 Task: Create a task  Create a new online platform for online legal services , assign it to team member softage.5@softage.net in the project AirRise and update the status of the task to  On Track  , set the priority of the task to Low
Action: Mouse moved to (68, 65)
Screenshot: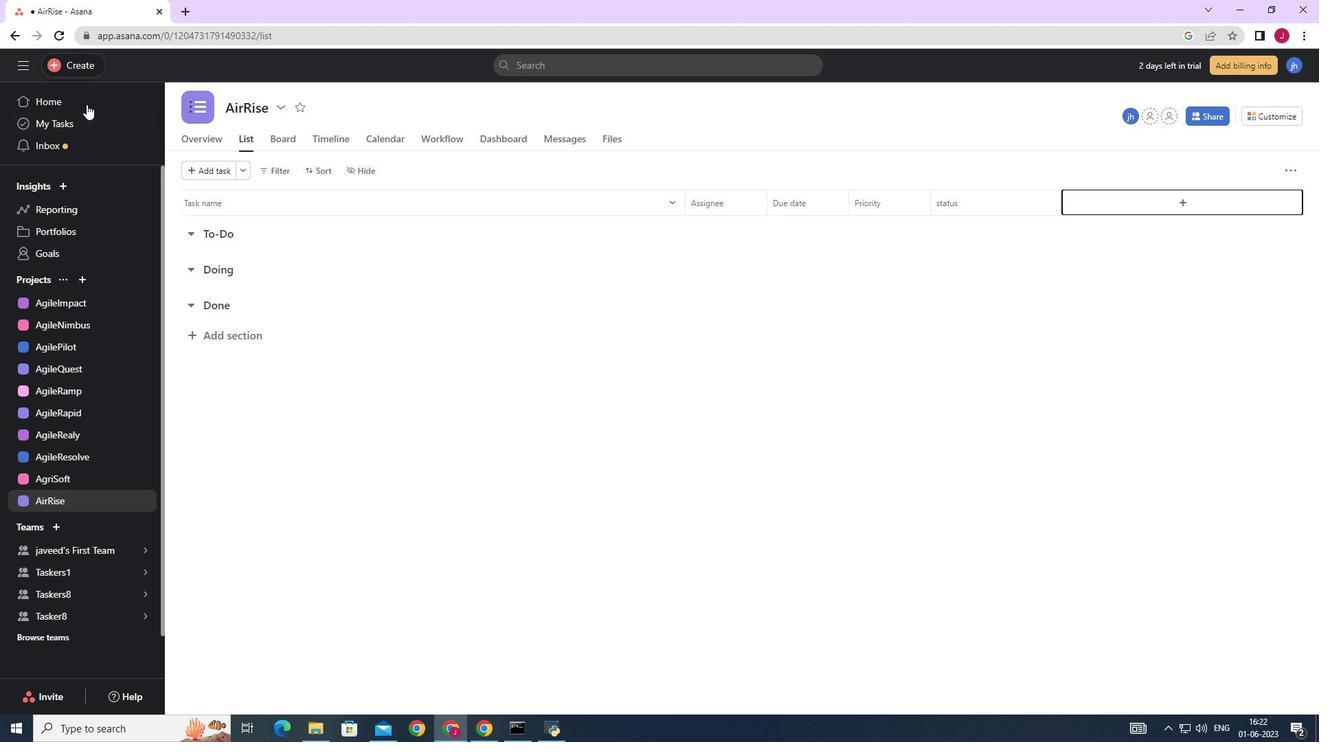 
Action: Mouse pressed left at (68, 65)
Screenshot: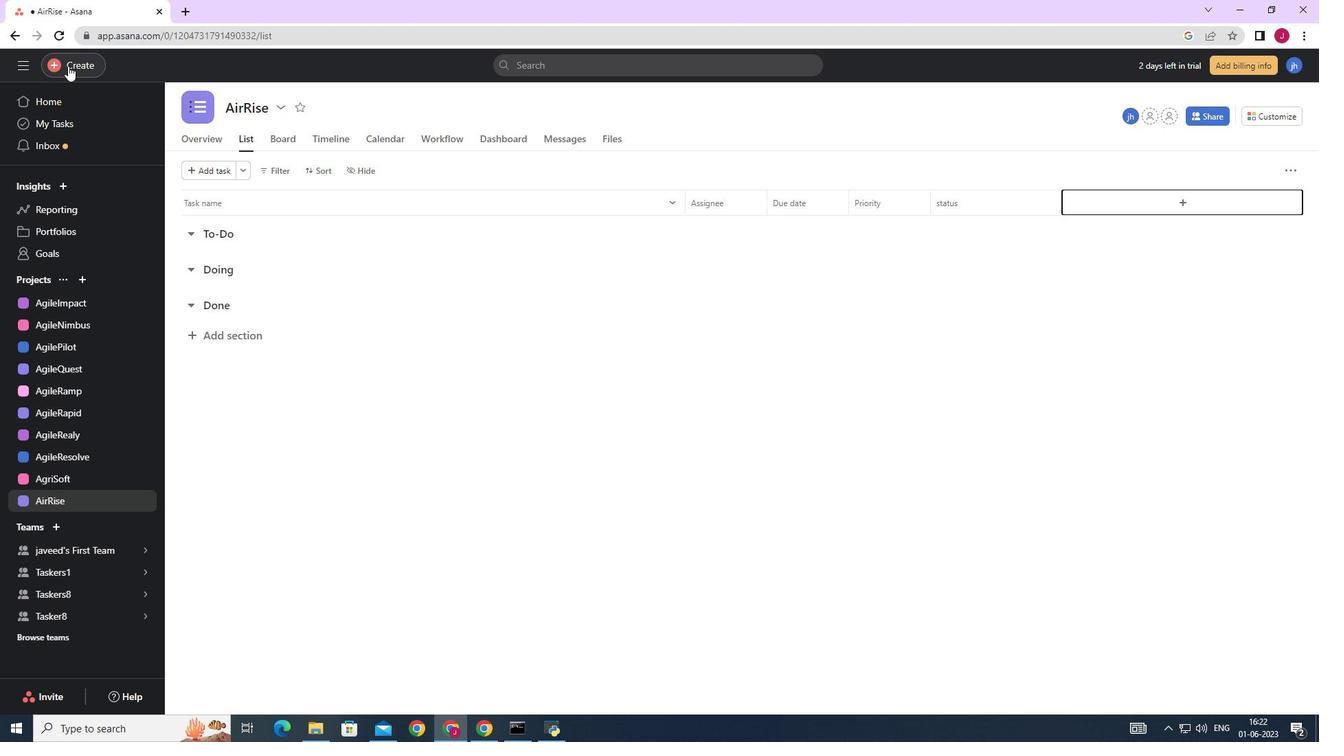 
Action: Mouse moved to (207, 64)
Screenshot: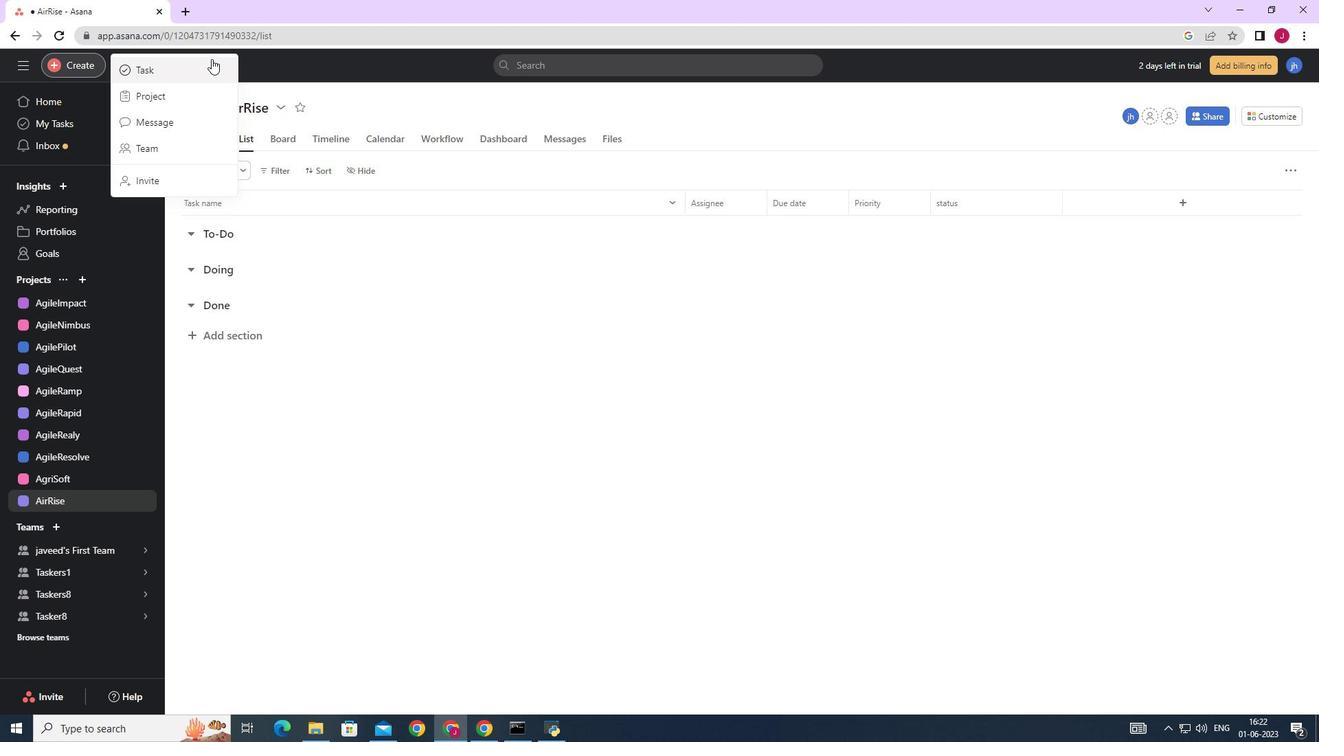 
Action: Mouse pressed left at (207, 64)
Screenshot: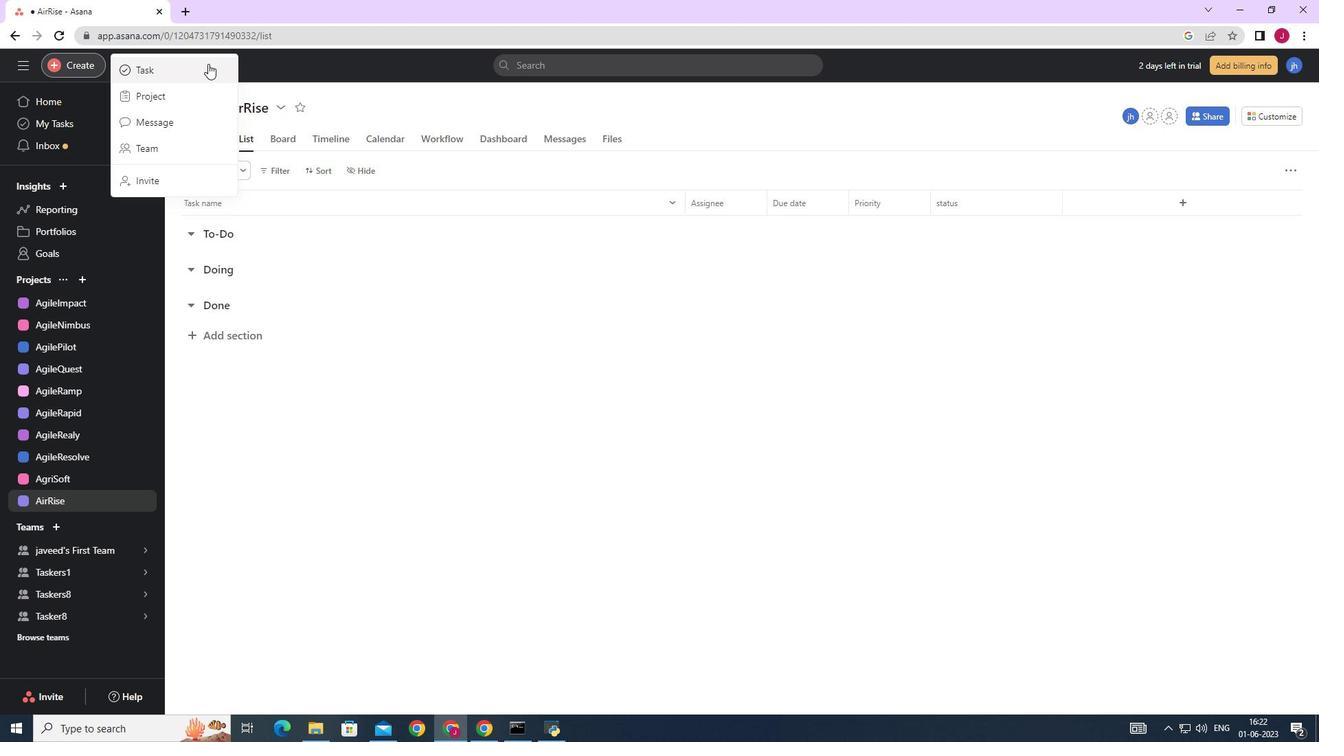 
Action: Mouse moved to (1078, 453)
Screenshot: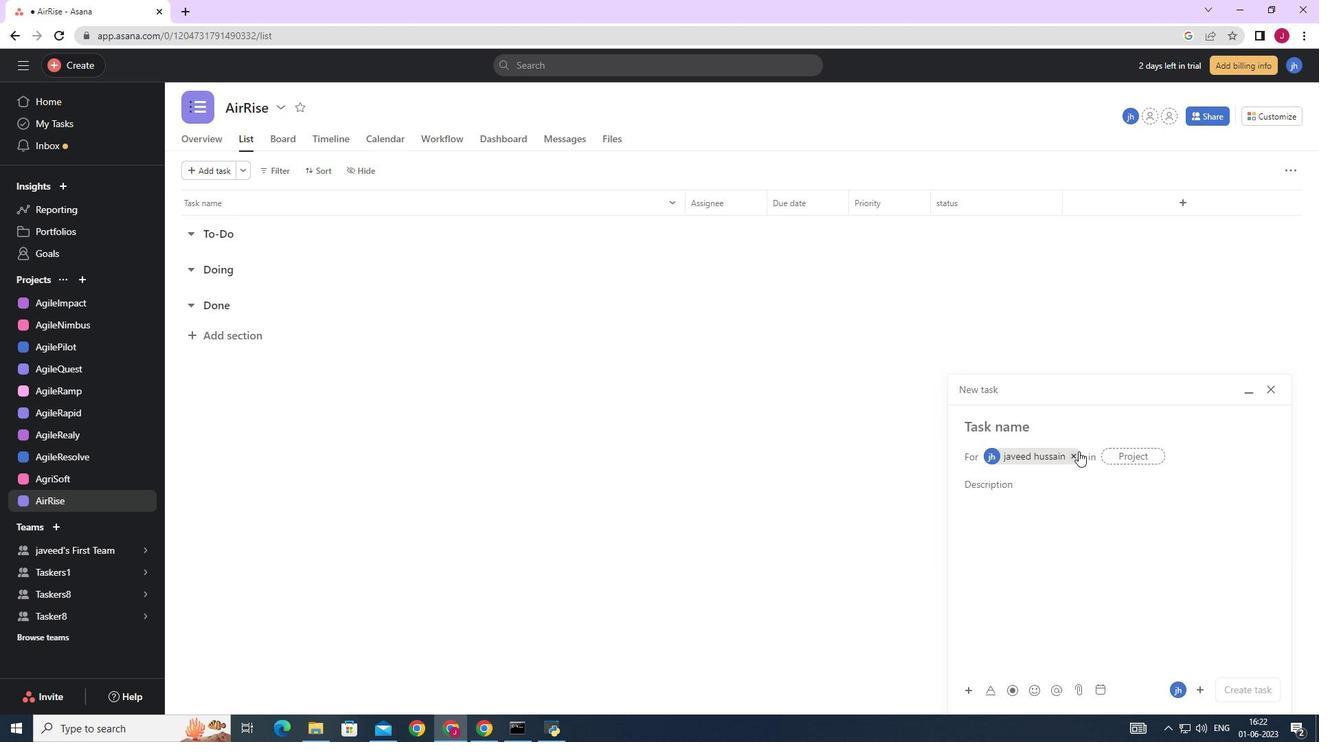 
Action: Mouse pressed left at (1078, 453)
Screenshot: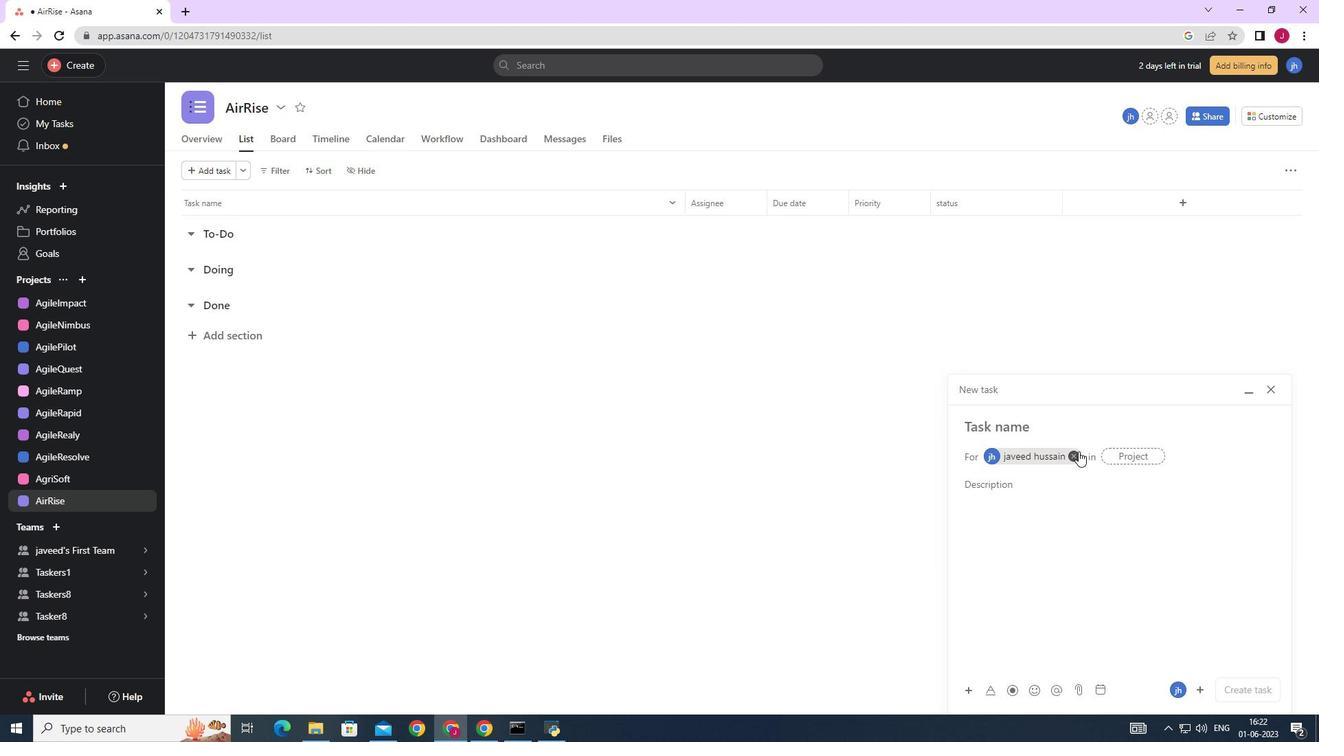 
Action: Mouse moved to (1004, 431)
Screenshot: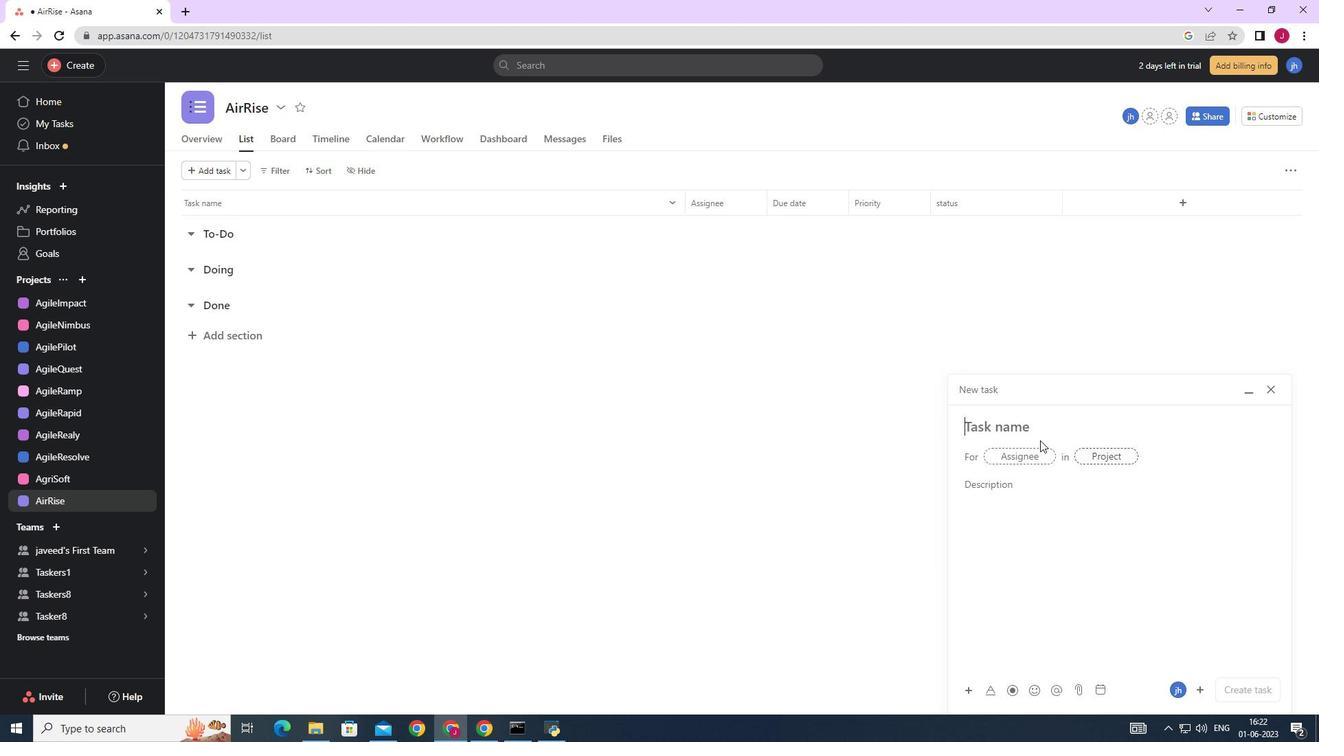 
Action: Mouse pressed left at (1004, 431)
Screenshot: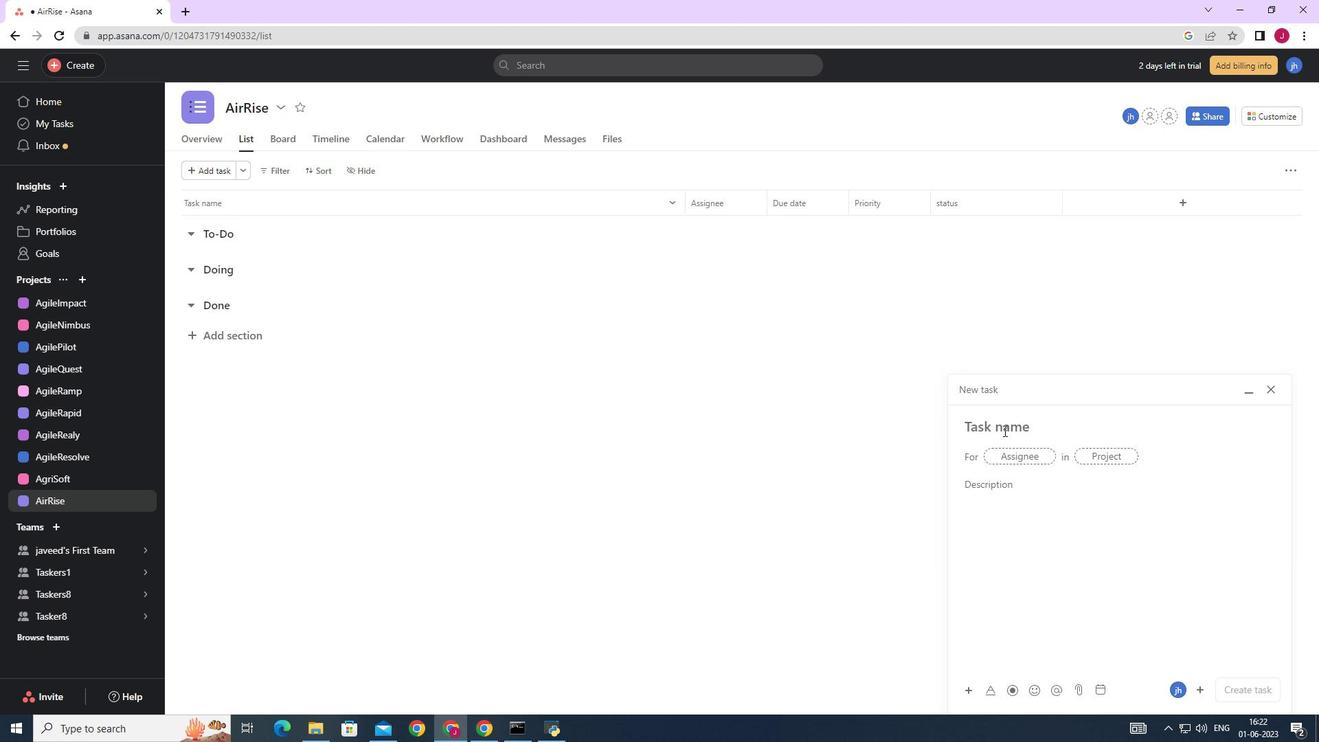 
Action: Key pressed <Key.caps_lock>C<Key.caps_lock>reate<Key.space>a<Key.space>new<Key.space>online<Key.space>platform<Key.space>for<Key.space>online<Key.space>legal<Key.space>servics
Screenshot: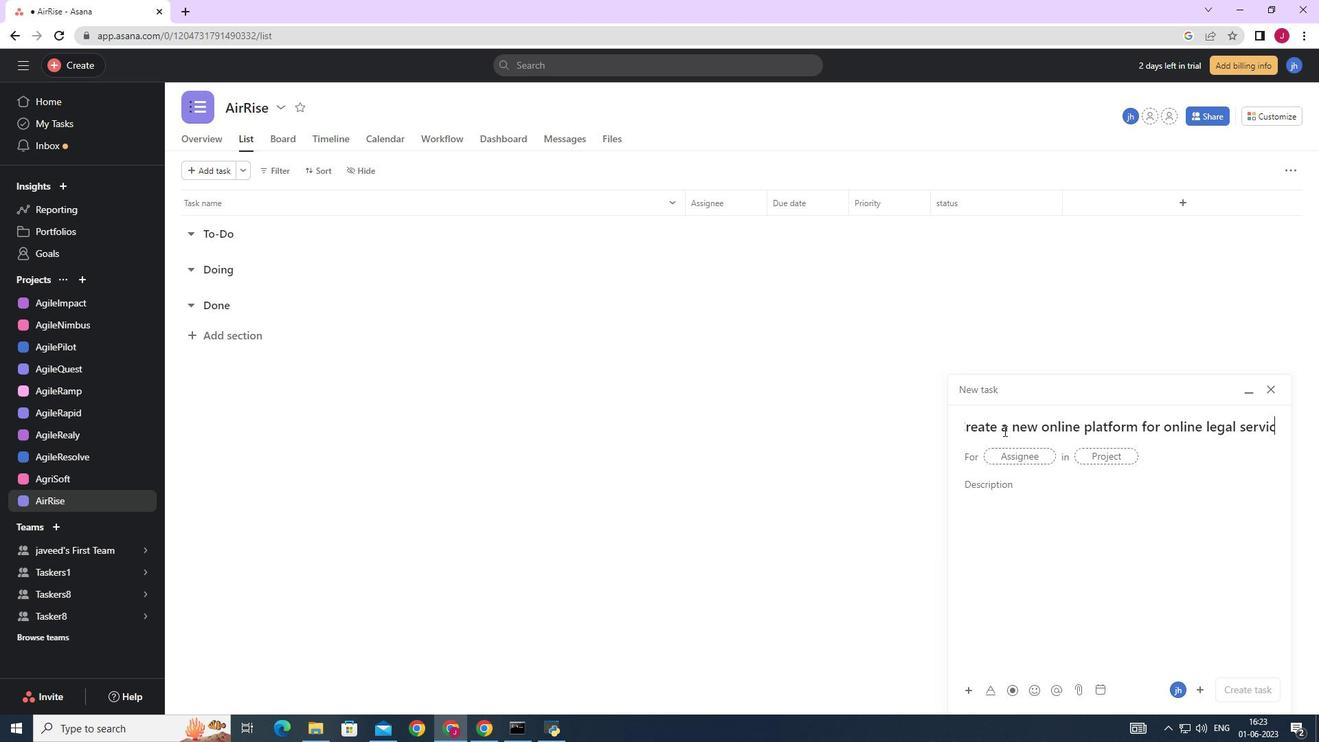 
Action: Mouse moved to (1013, 451)
Screenshot: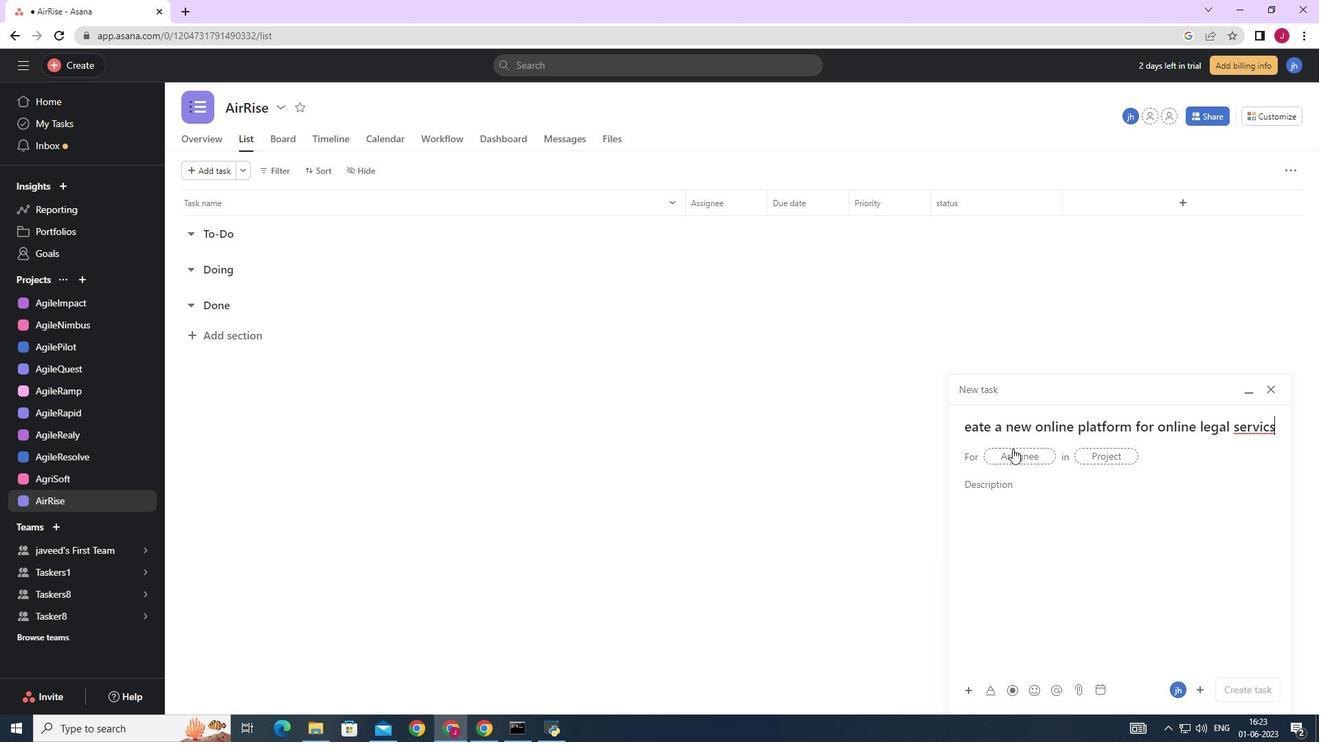 
Action: Mouse pressed left at (1013, 451)
Screenshot: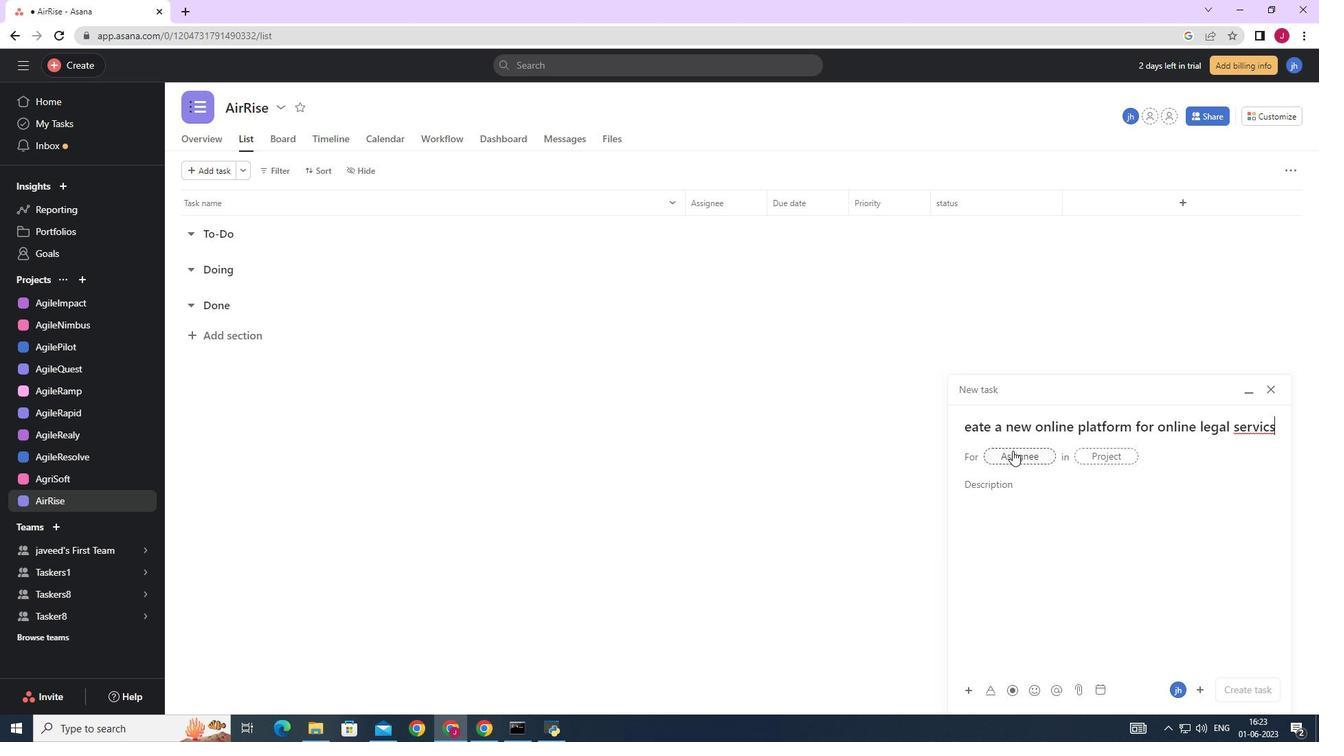 
Action: Key pressed softag.5
Screenshot: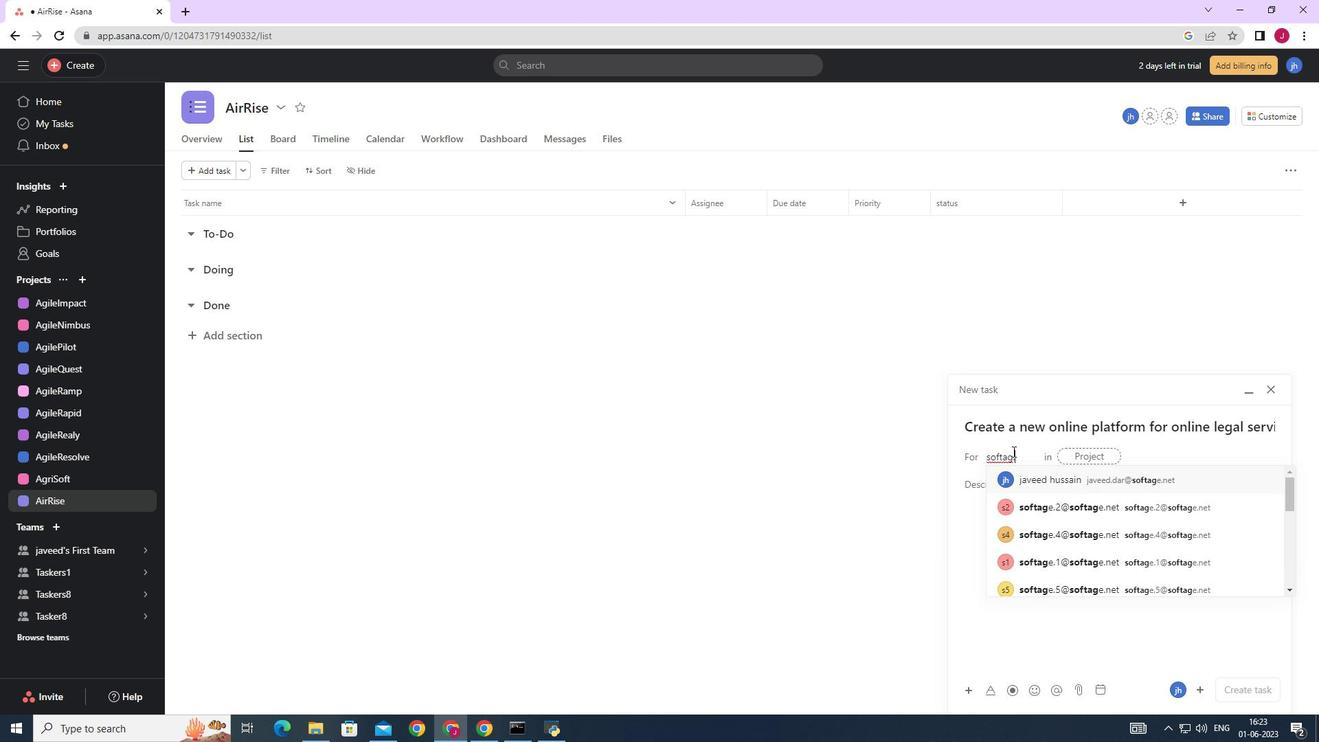 
Action: Mouse moved to (1061, 476)
Screenshot: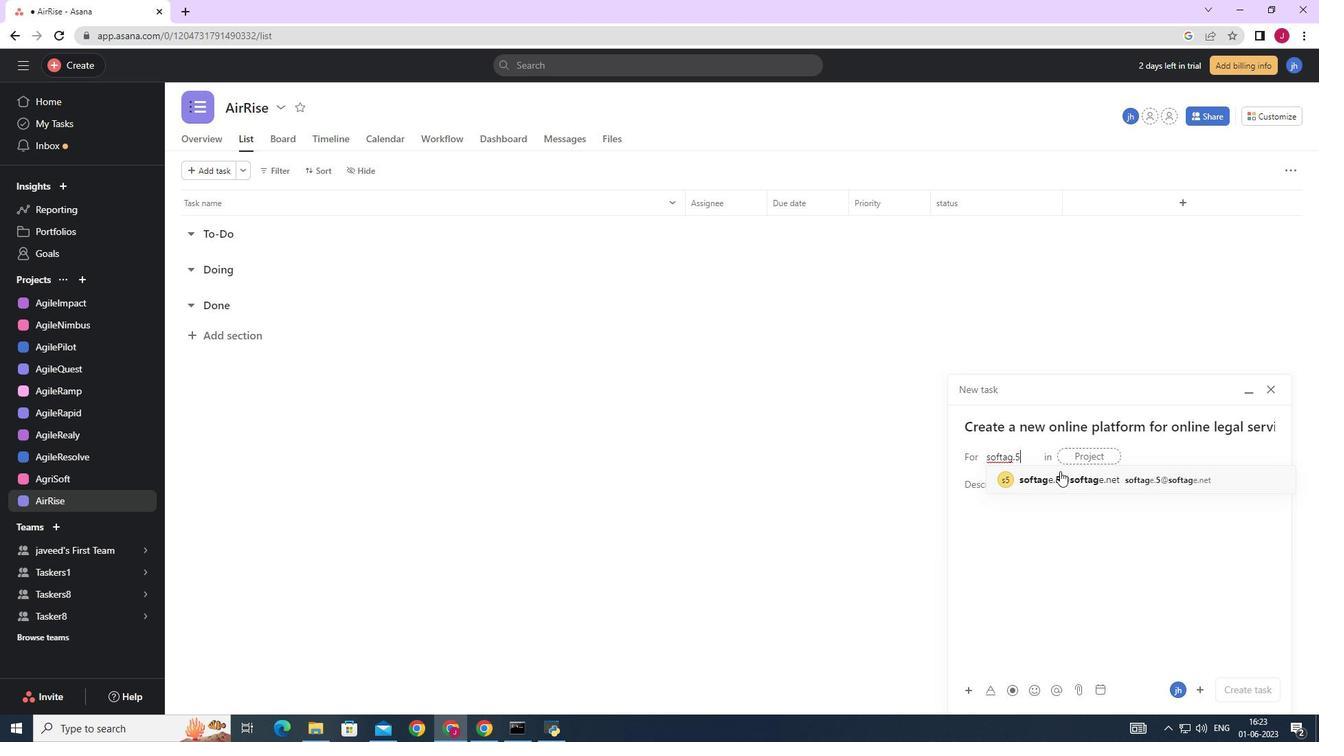 
Action: Mouse pressed left at (1061, 476)
Screenshot: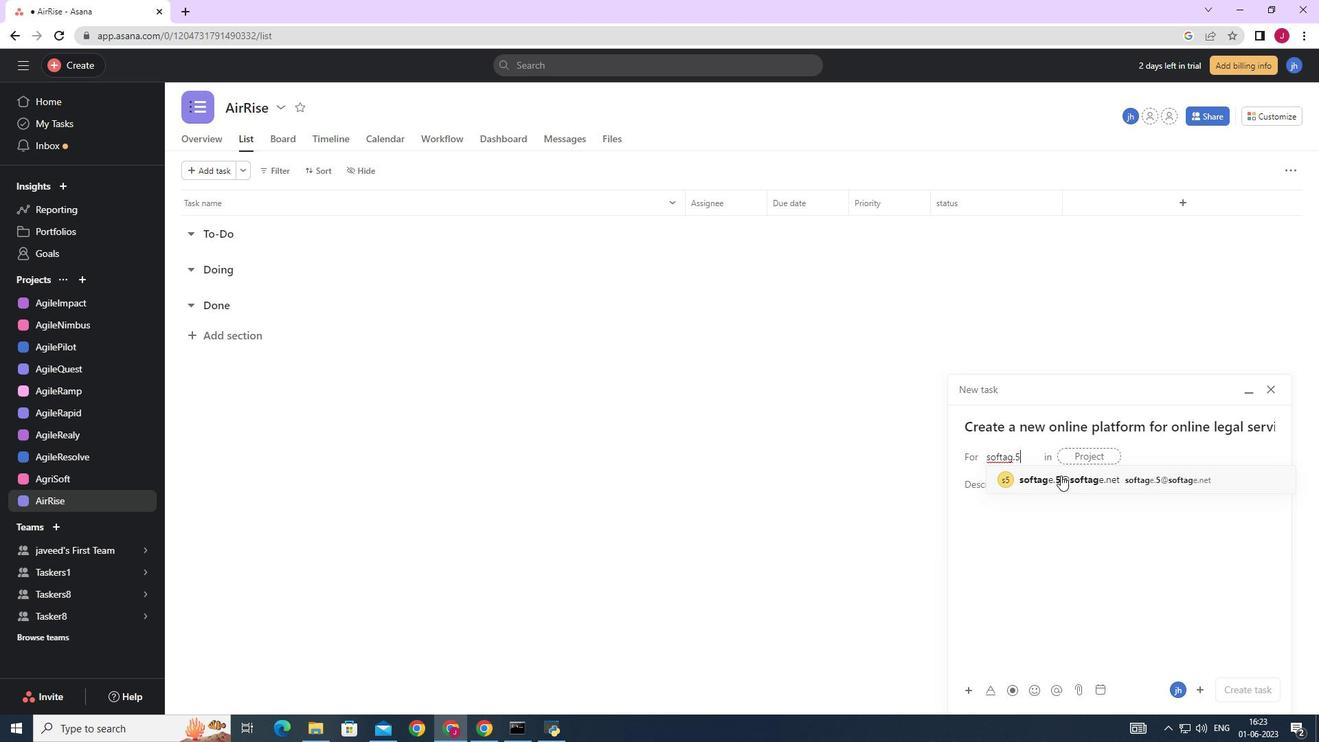 
Action: Mouse moved to (871, 480)
Screenshot: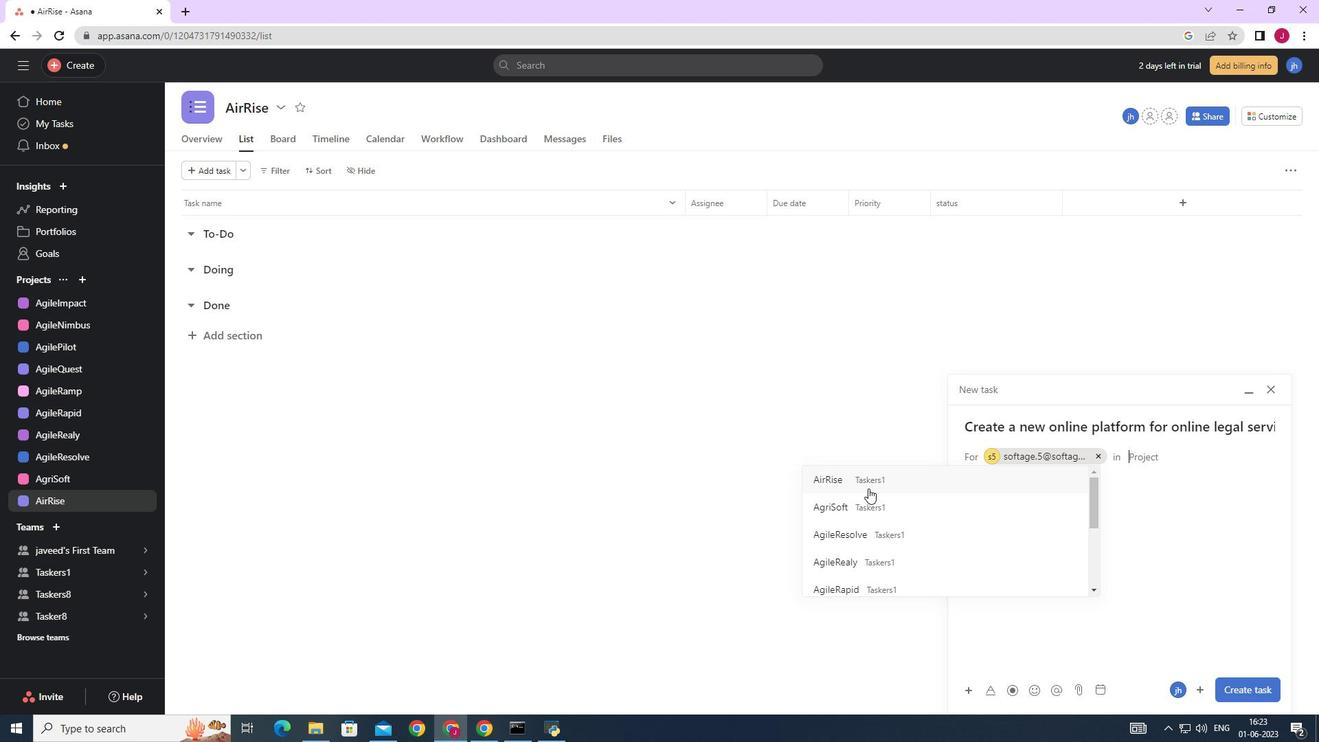 
Action: Mouse pressed left at (871, 480)
Screenshot: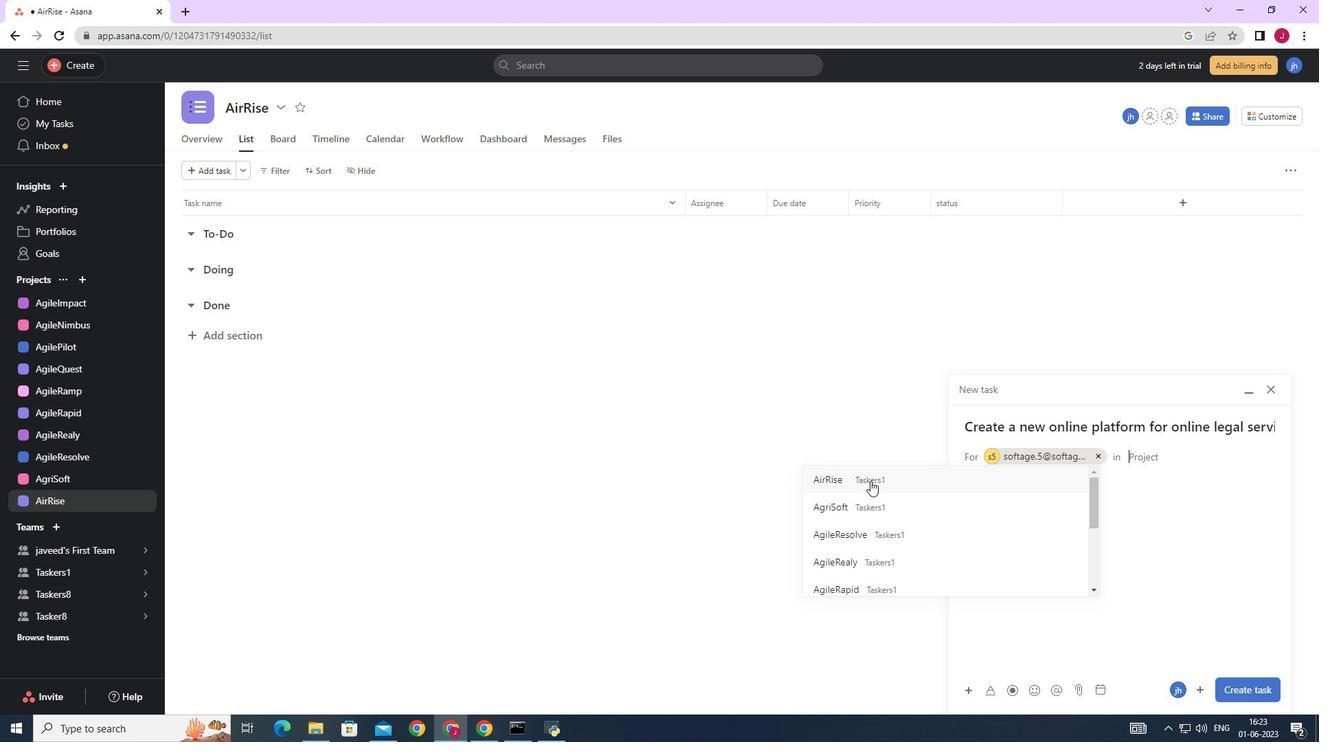 
Action: Mouse moved to (1017, 489)
Screenshot: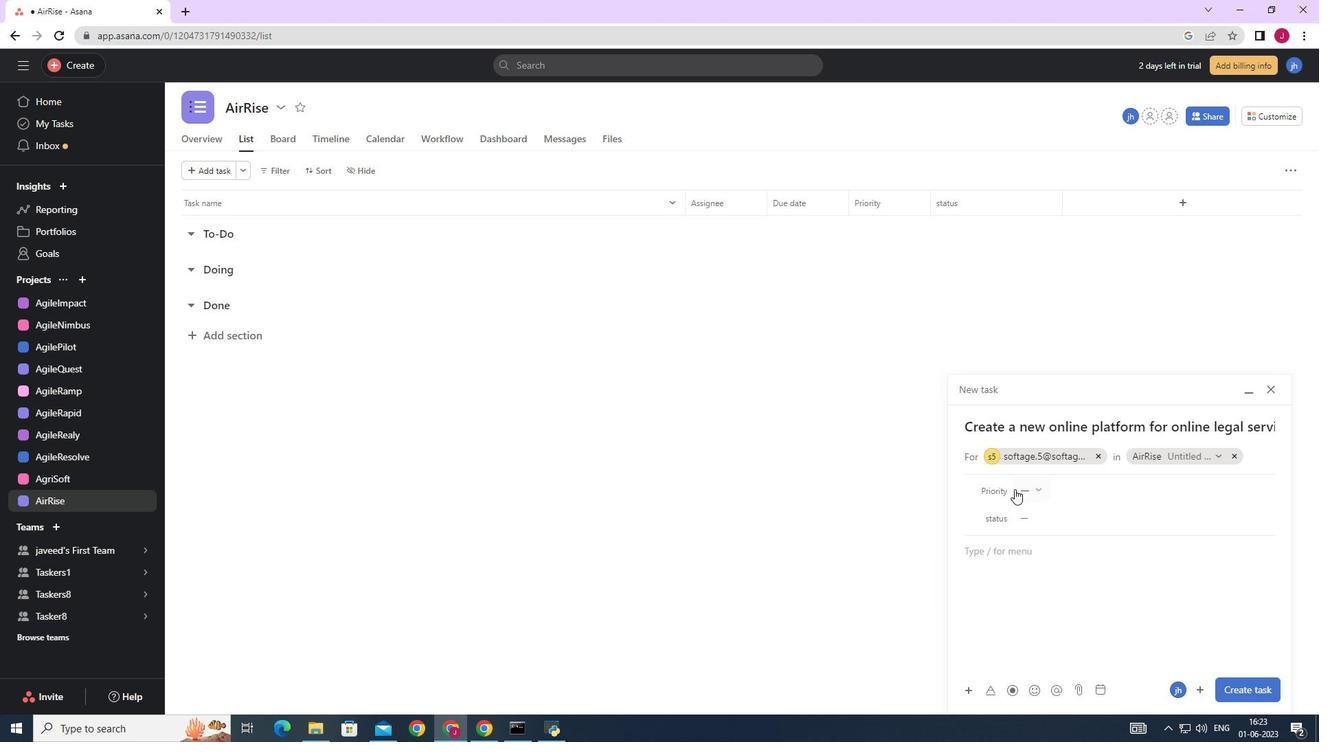 
Action: Mouse pressed left at (1017, 489)
Screenshot: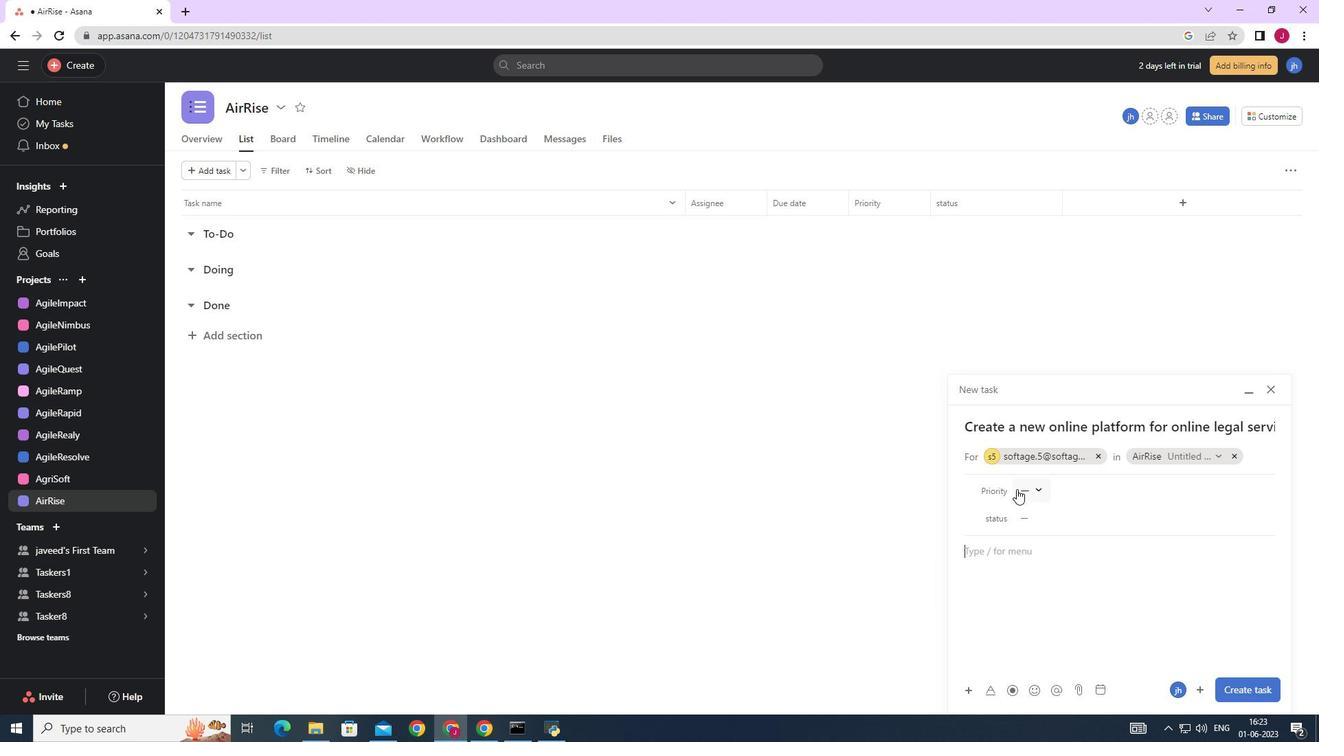 
Action: Mouse moved to (1058, 584)
Screenshot: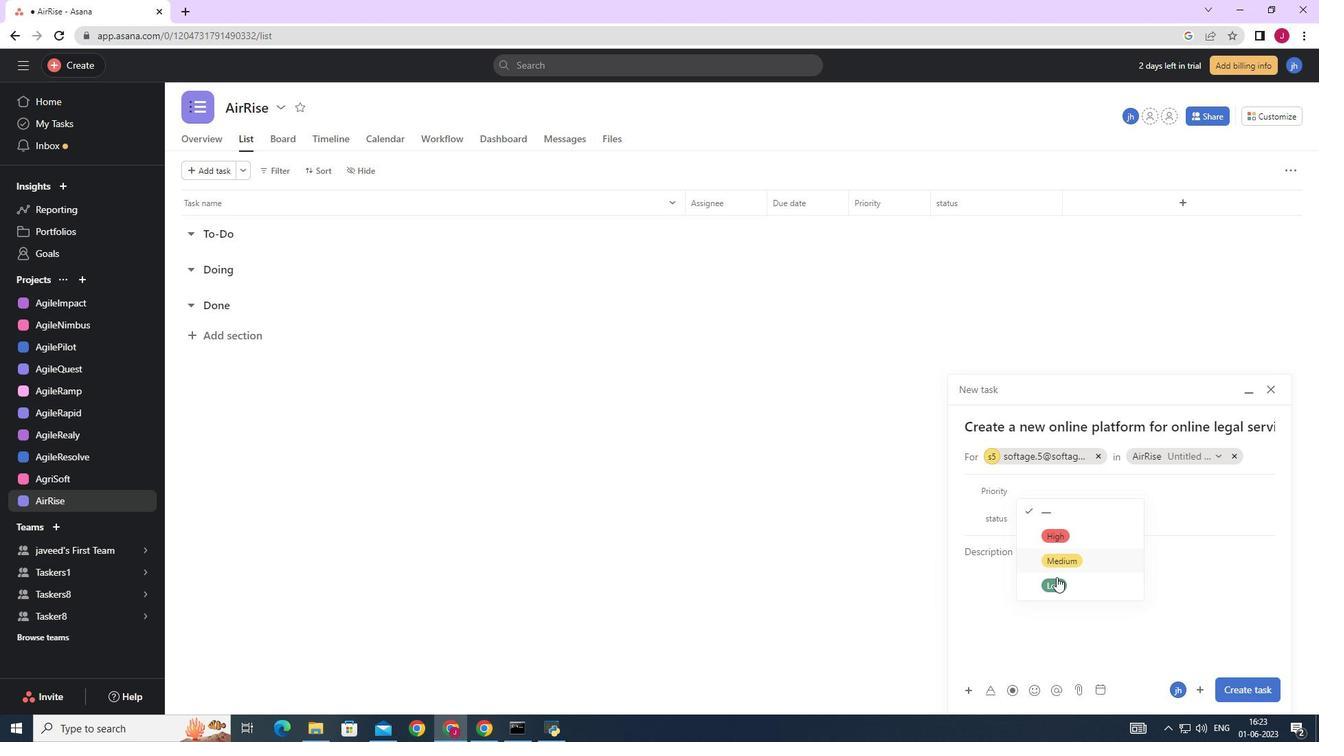 
Action: Mouse pressed left at (1058, 584)
Screenshot: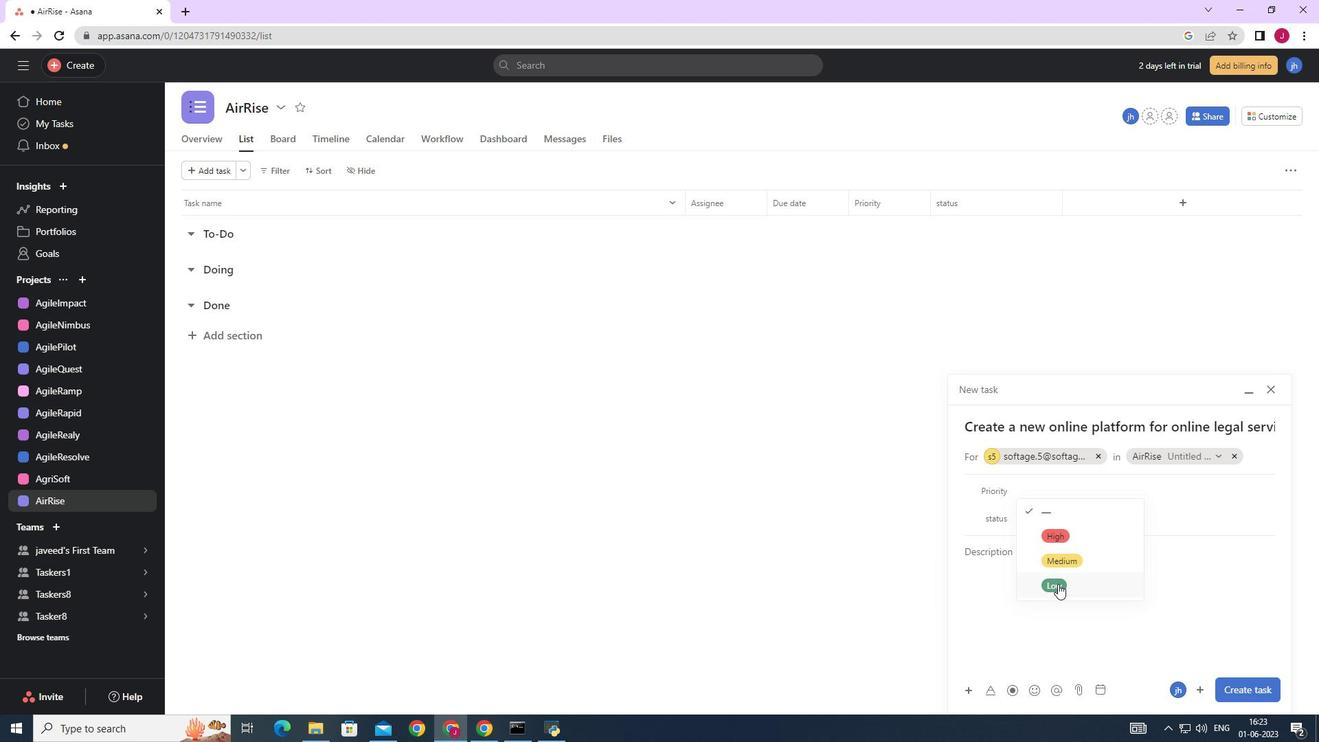
Action: Mouse moved to (1036, 512)
Screenshot: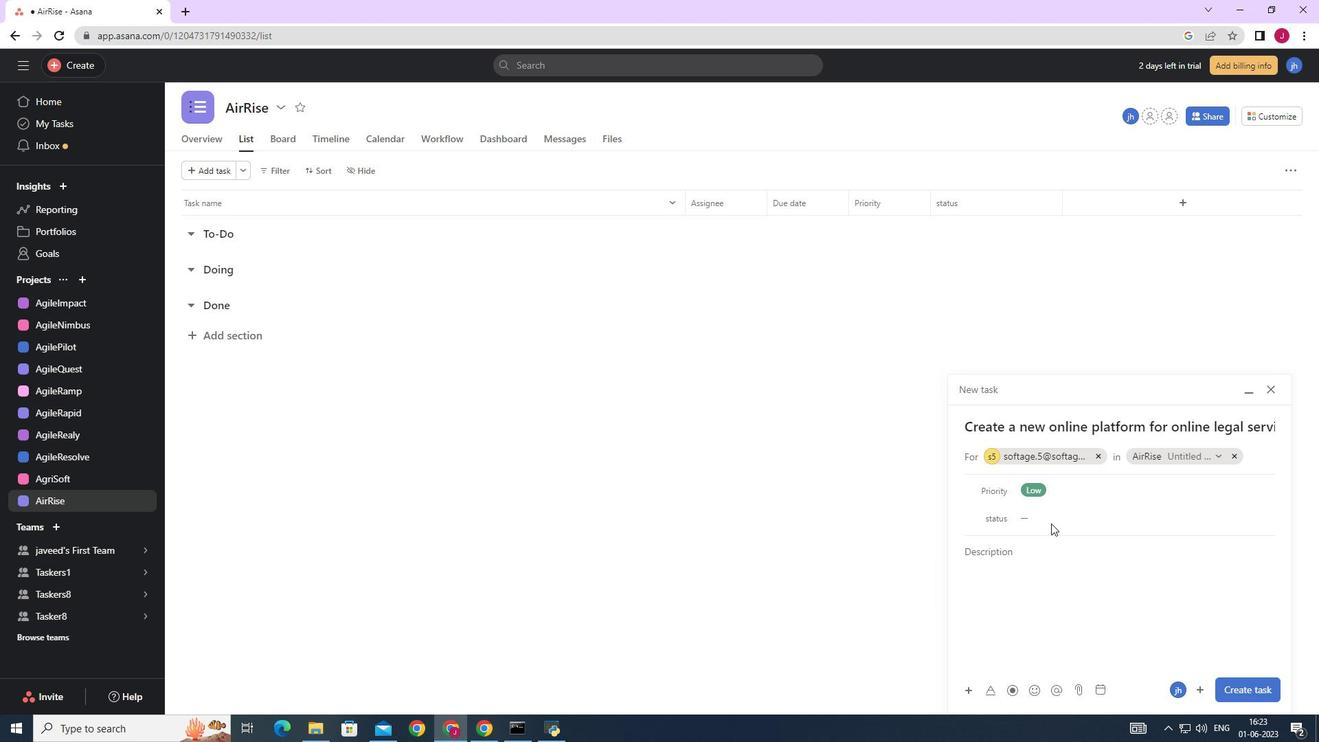 
Action: Mouse pressed left at (1036, 512)
Screenshot: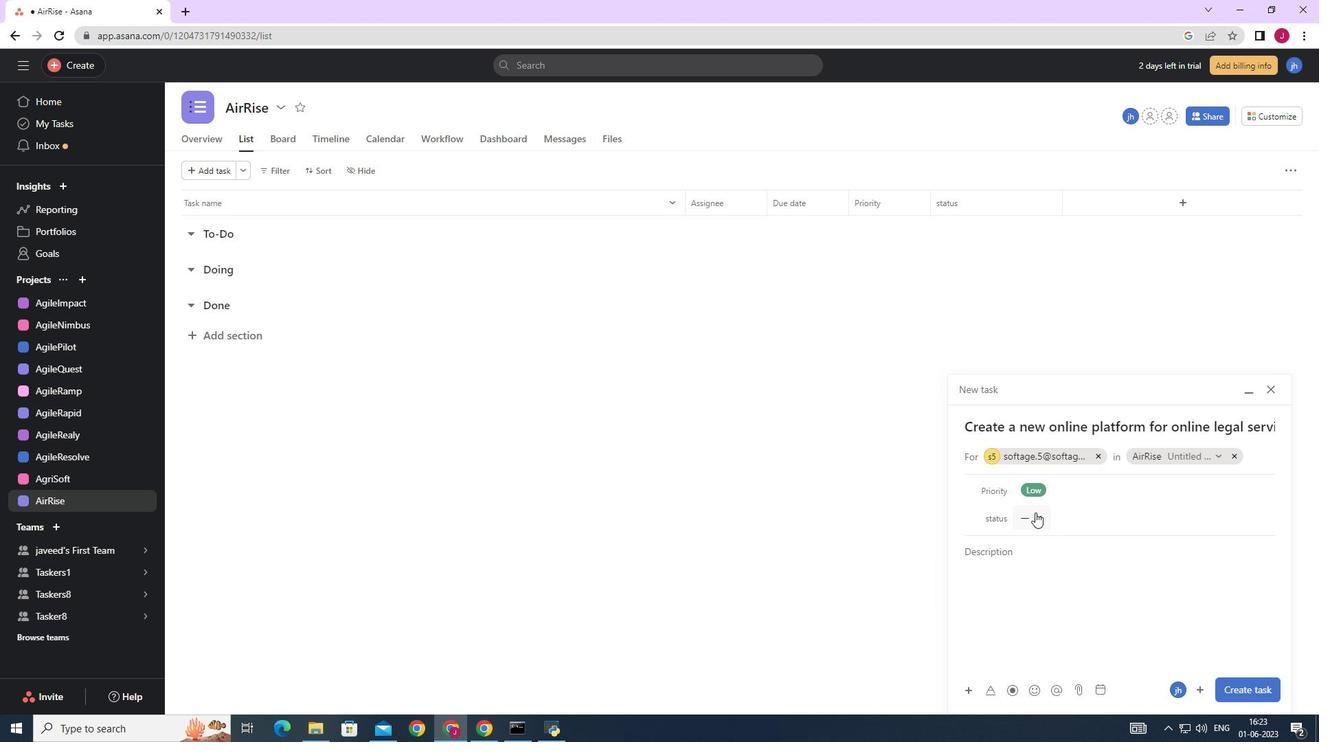 
Action: Mouse moved to (1051, 566)
Screenshot: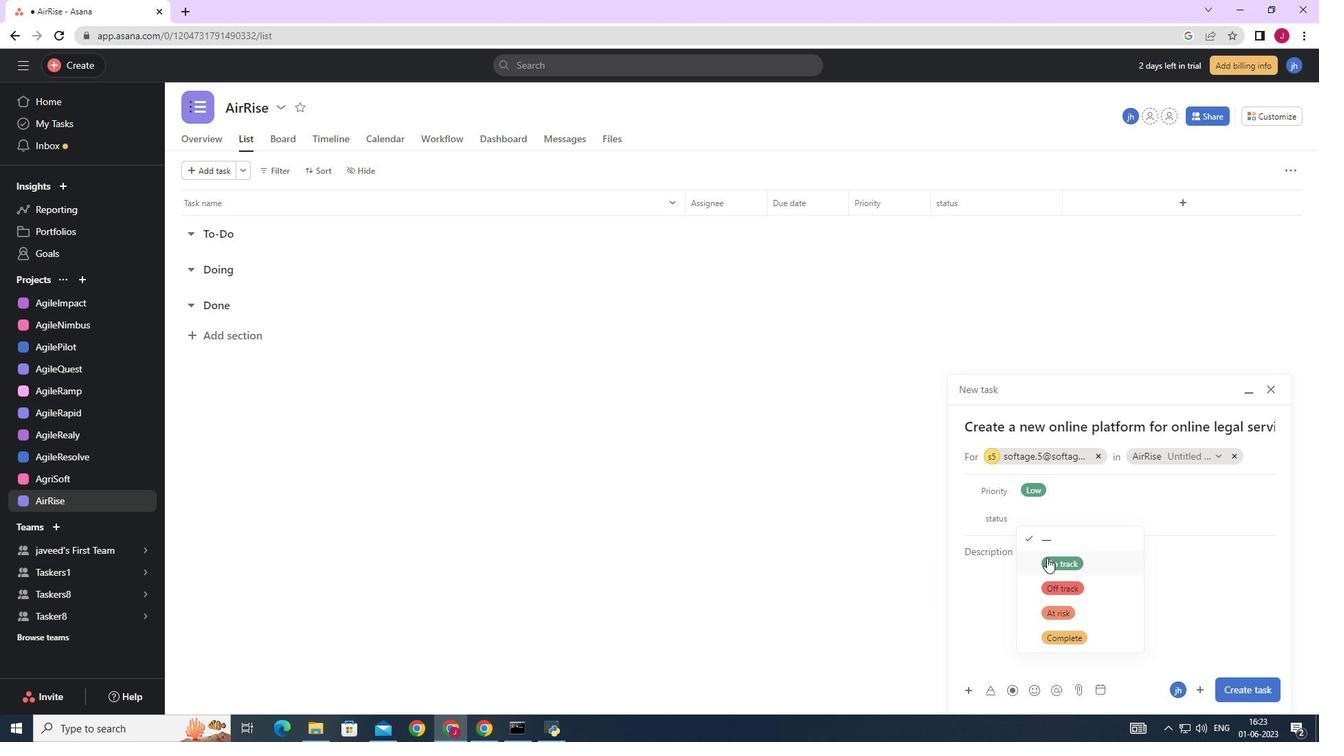 
Action: Mouse pressed left at (1051, 566)
Screenshot: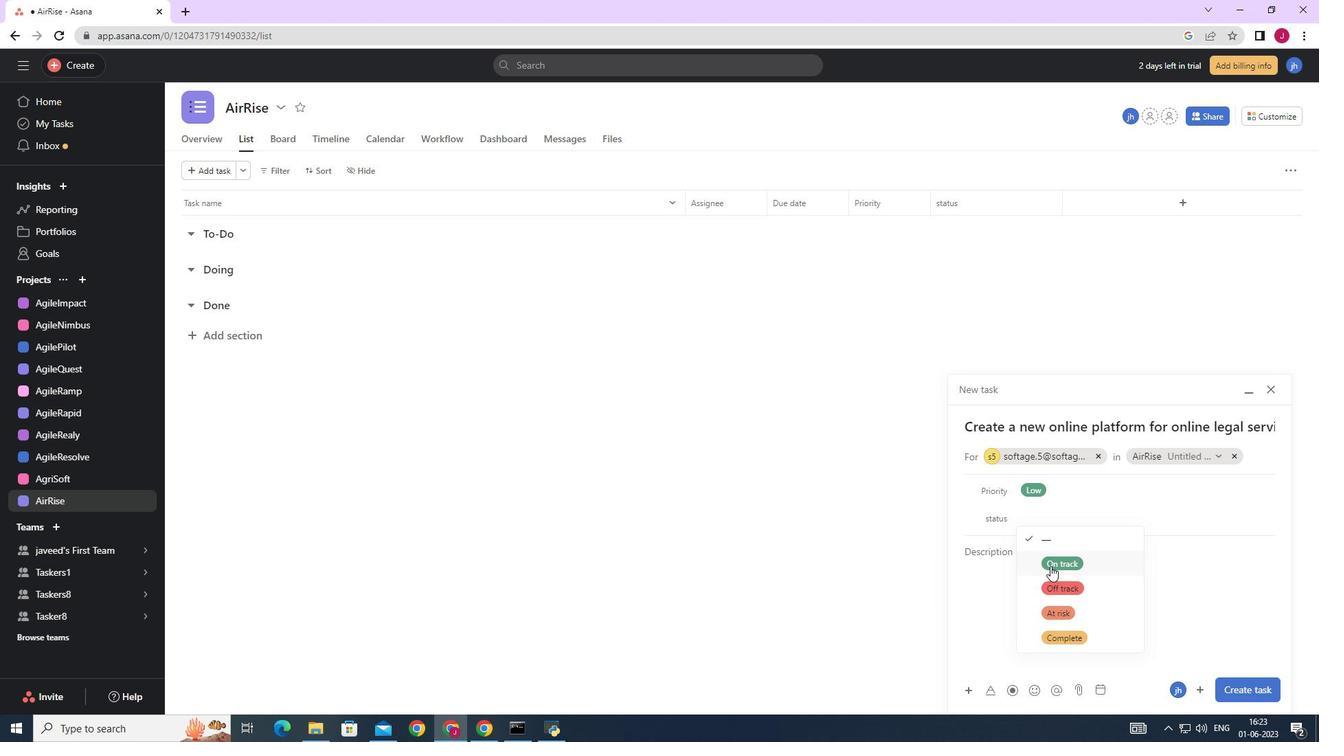 
Action: Mouse moved to (1233, 690)
Screenshot: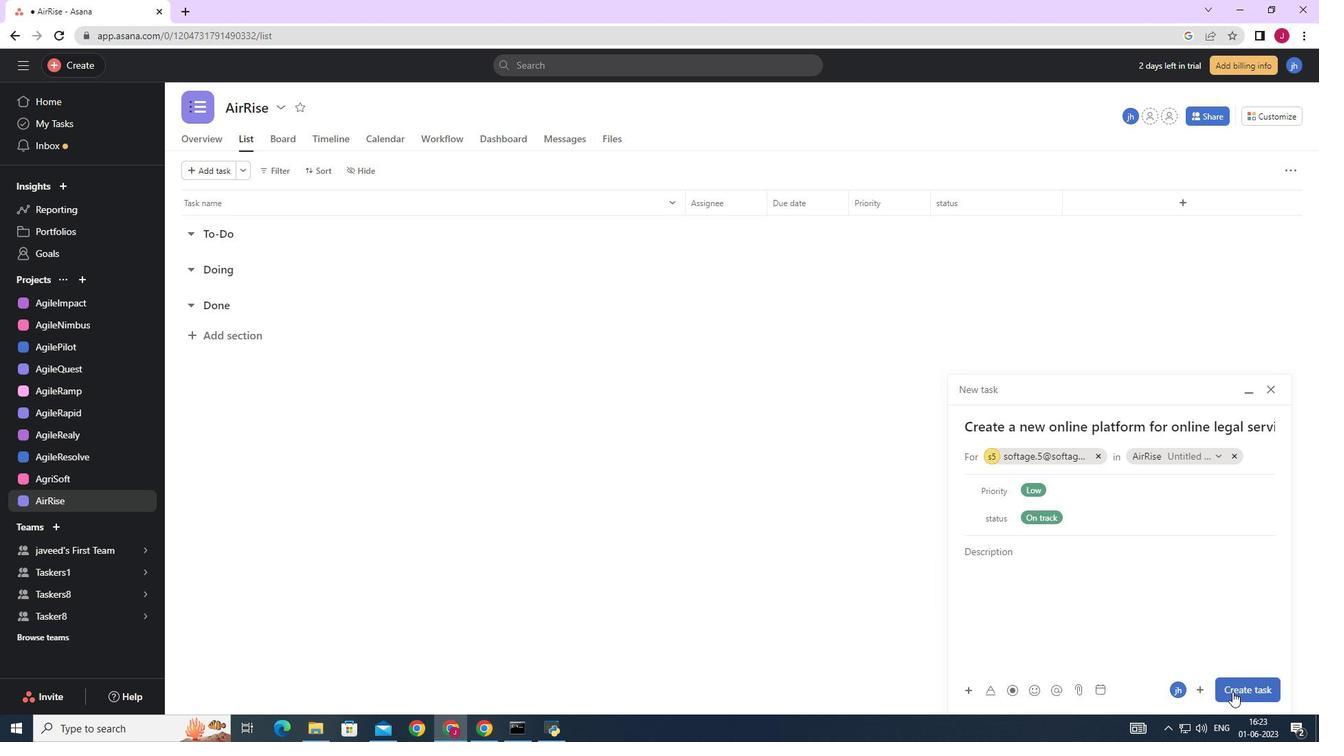 
Action: Mouse pressed left at (1233, 690)
Screenshot: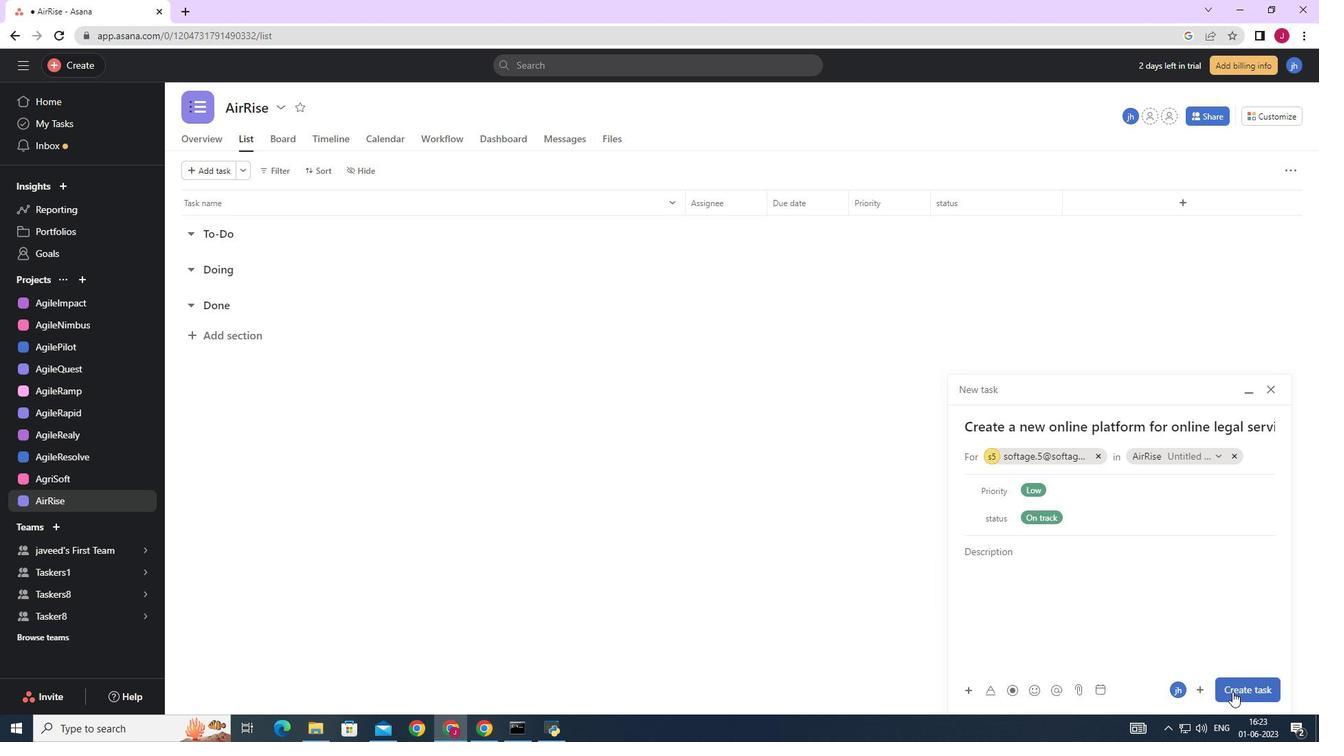 
Action: Mouse moved to (1232, 684)
Screenshot: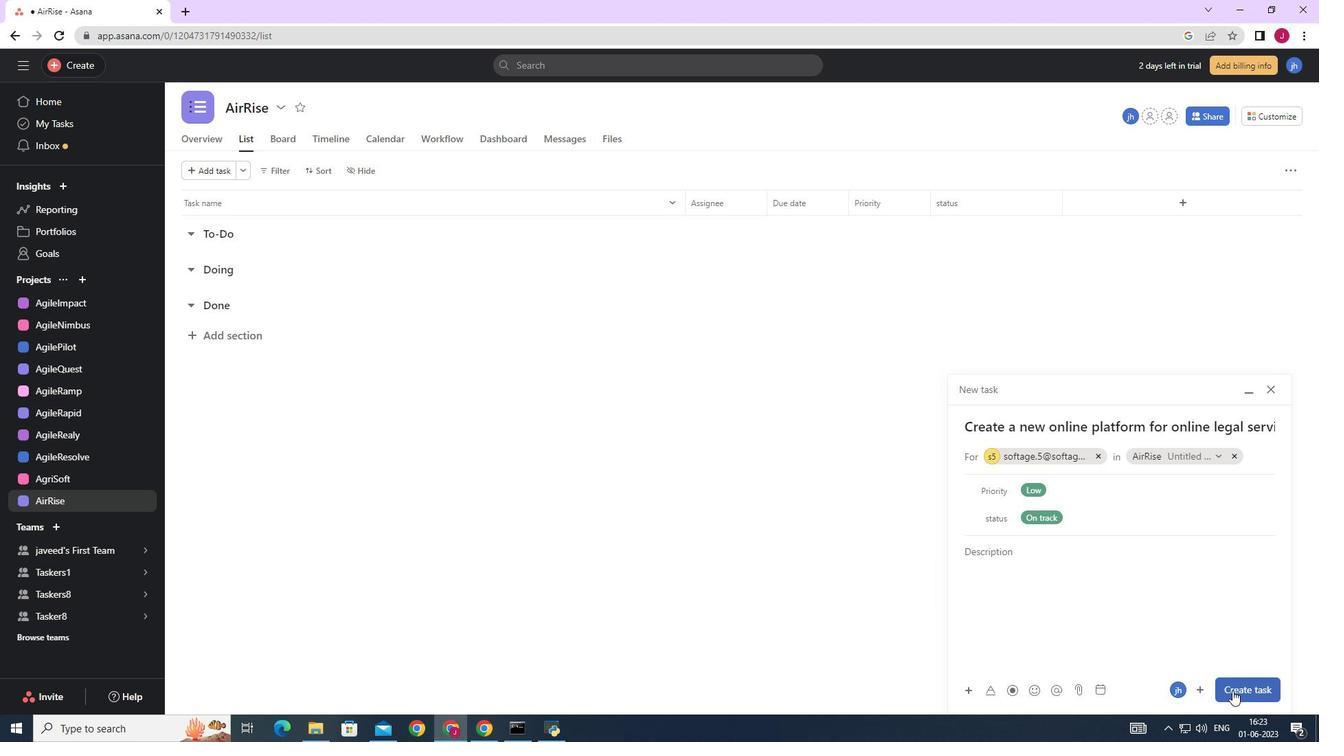 
